 Task: Create ChildIssue0000000063 as Child Issue of Issue Issue0000000032 in Backlog  in Scrum Project Project0000000007 in Jira. Create ChildIssue0000000064 as Child Issue of Issue Issue0000000032 in Backlog  in Scrum Project Project0000000007 in Jira. Create ChildIssue0000000065 as Child Issue of Issue Issue0000000033 in Backlog  in Scrum Project Project0000000007 in Jira. Create ChildIssue0000000066 as Child Issue of Issue Issue0000000033 in Backlog  in Scrum Project Project0000000007 in Jira. Create ChildIssue0000000067 as Child Issue of Issue Issue0000000034 in Backlog  in Scrum Project Project0000000007 in Jira
Action: Mouse moved to (350, 405)
Screenshot: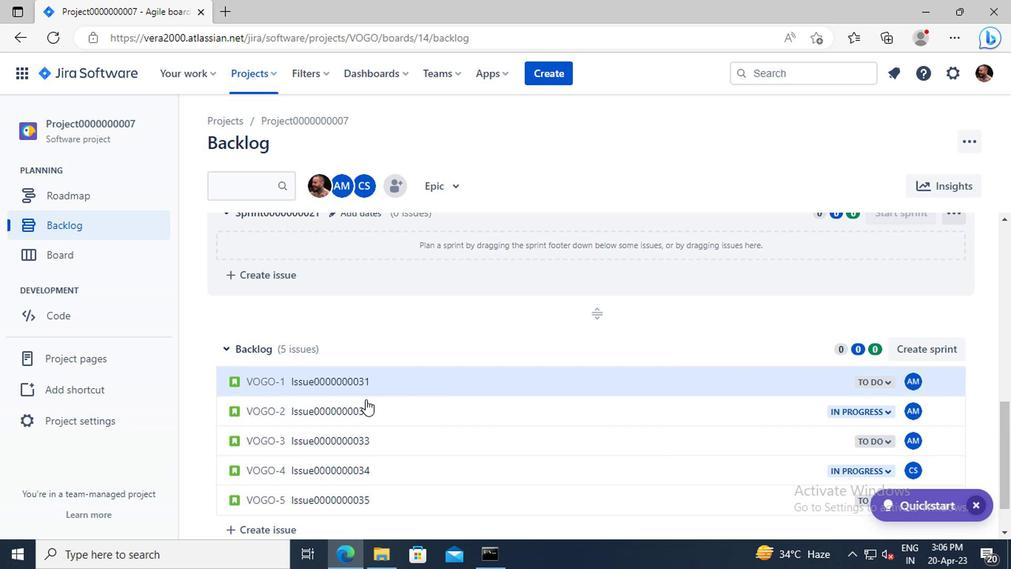 
Action: Mouse pressed left at (350, 405)
Screenshot: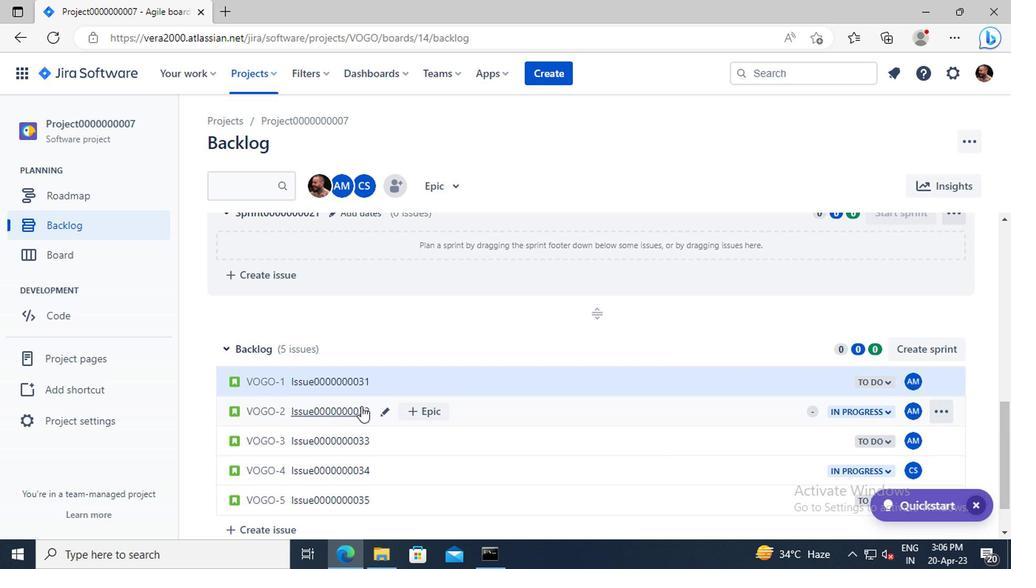 
Action: Mouse moved to (750, 298)
Screenshot: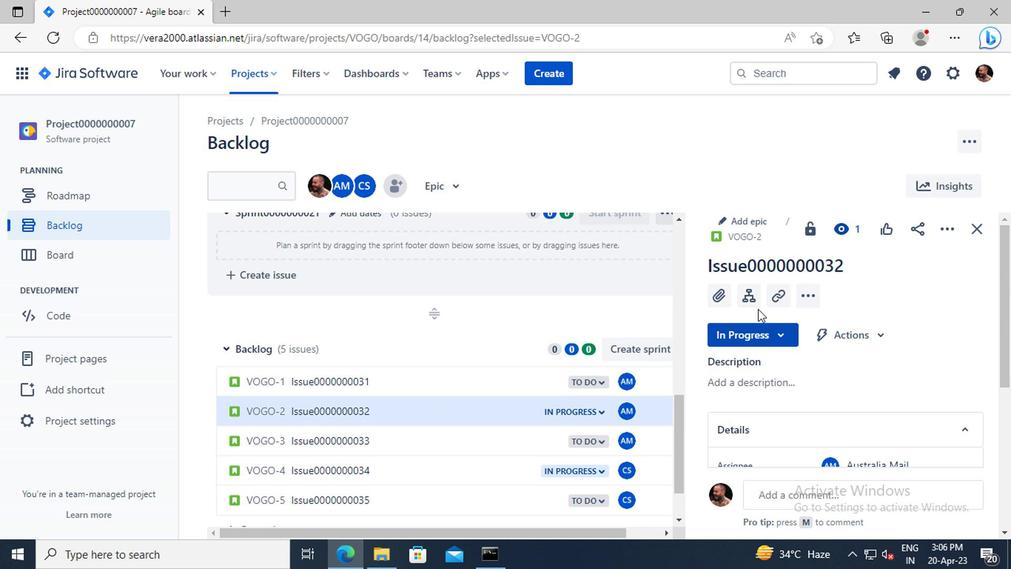 
Action: Mouse pressed left at (750, 298)
Screenshot: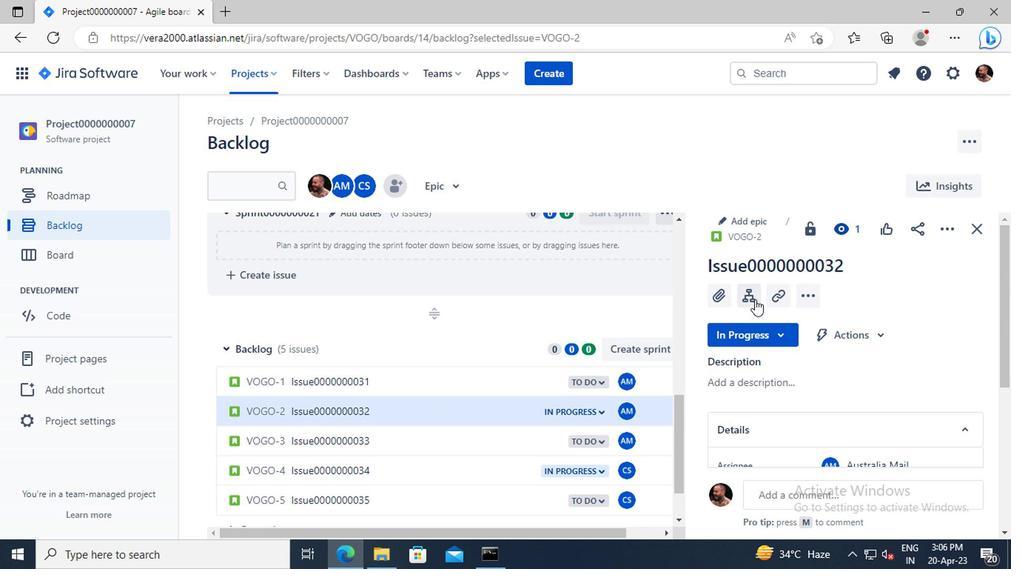
Action: Mouse moved to (766, 360)
Screenshot: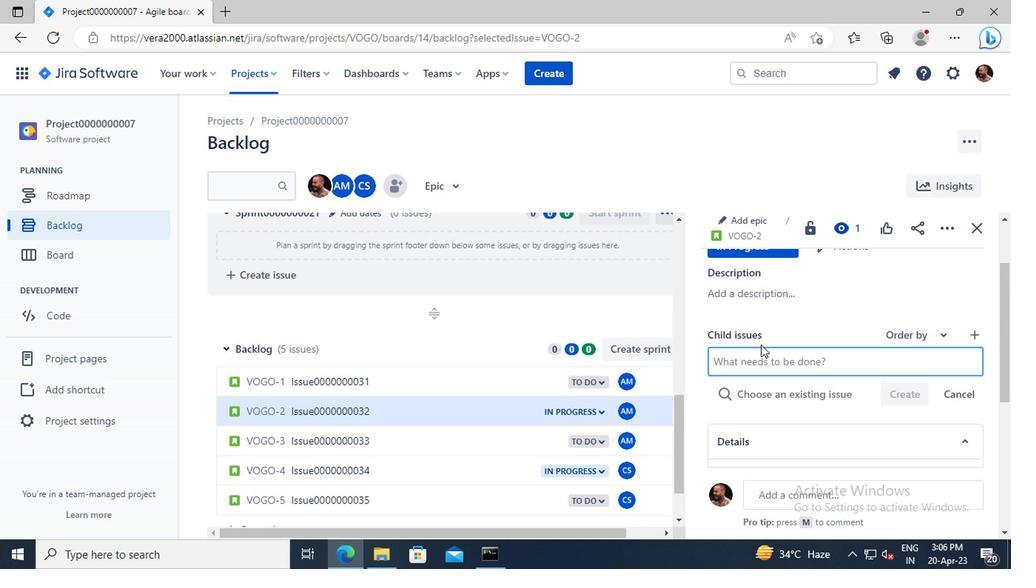 
Action: Mouse pressed left at (766, 360)
Screenshot: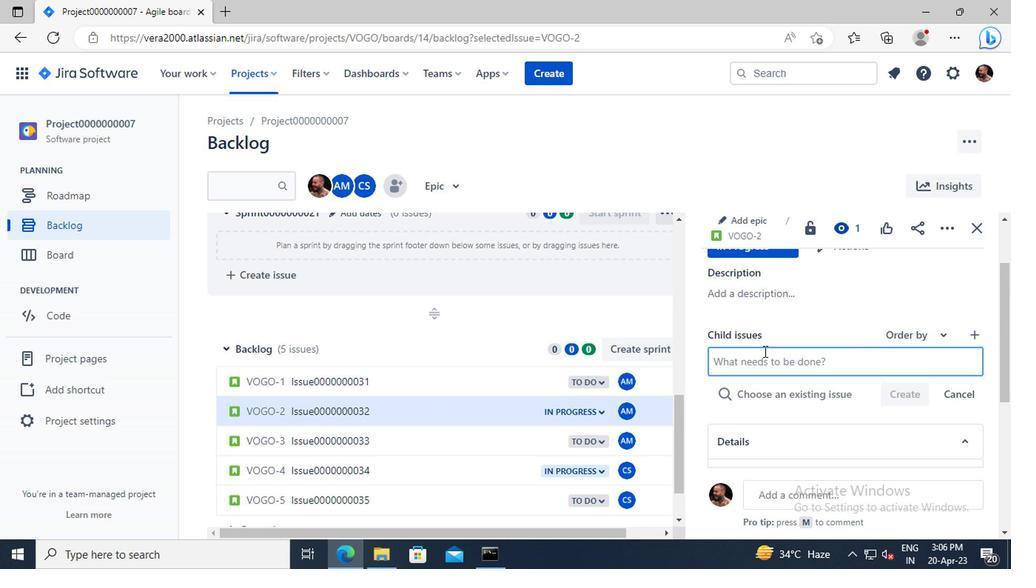 
Action: Key pressed <Key.shift>CHILD<Key.shift>ISSUE0000000063
Screenshot: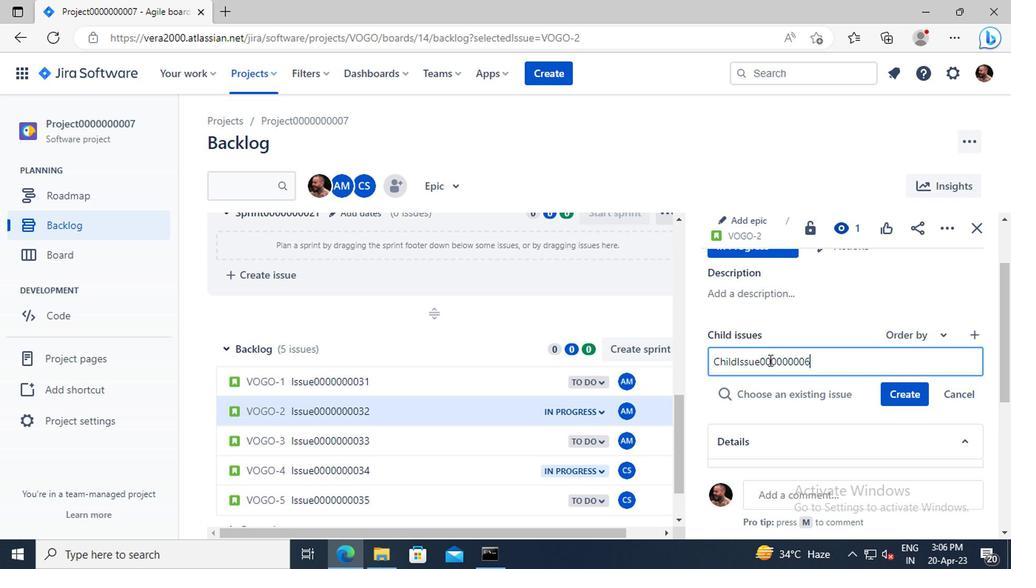 
Action: Mouse moved to (890, 387)
Screenshot: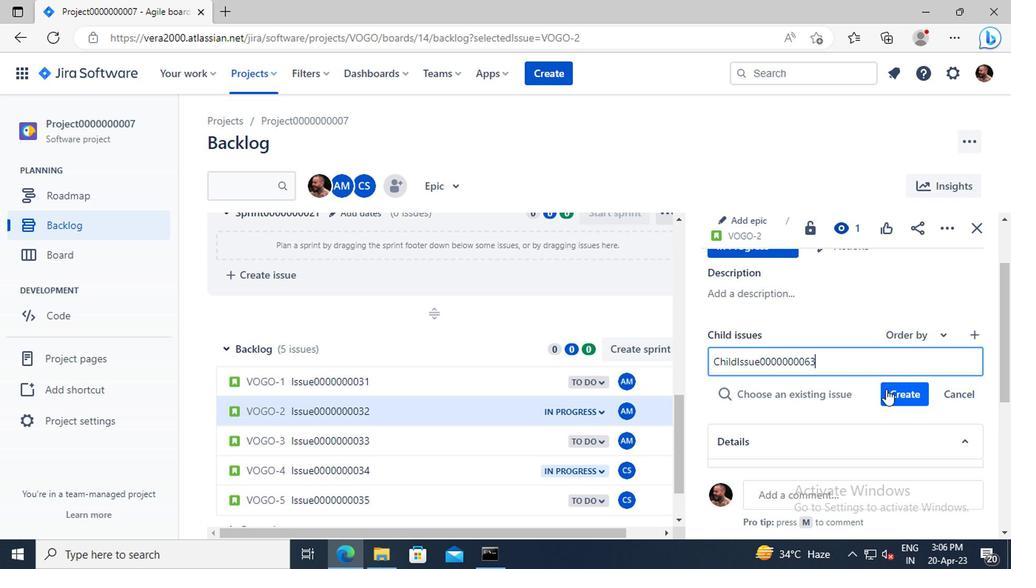 
Action: Mouse pressed left at (890, 387)
Screenshot: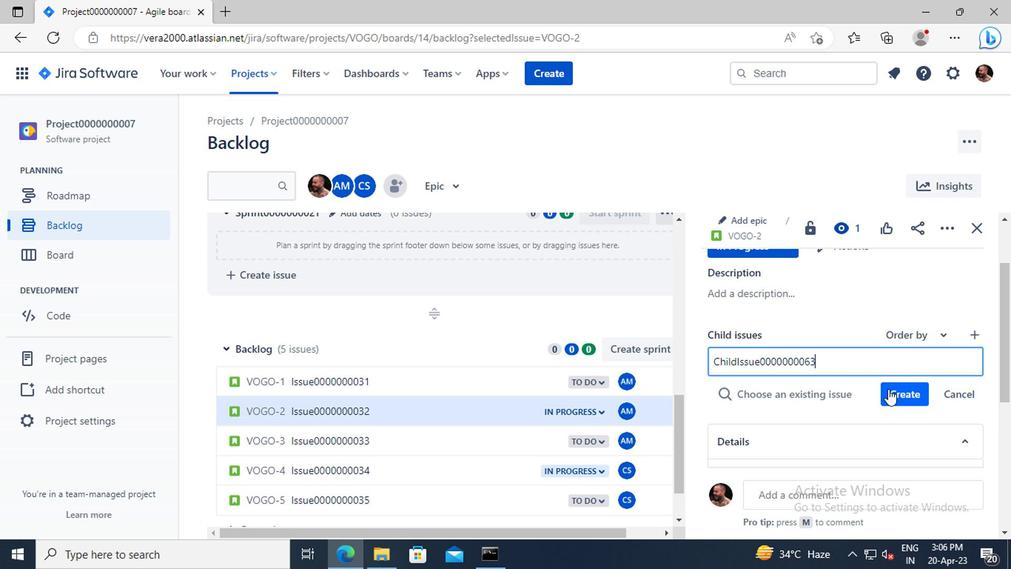 
Action: Mouse moved to (772, 402)
Screenshot: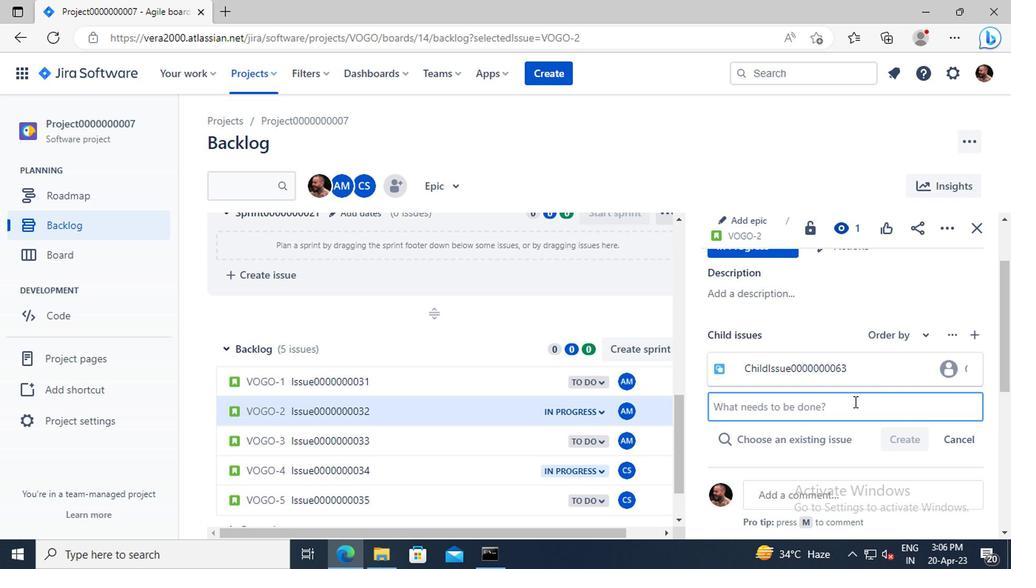 
Action: Mouse pressed left at (772, 402)
Screenshot: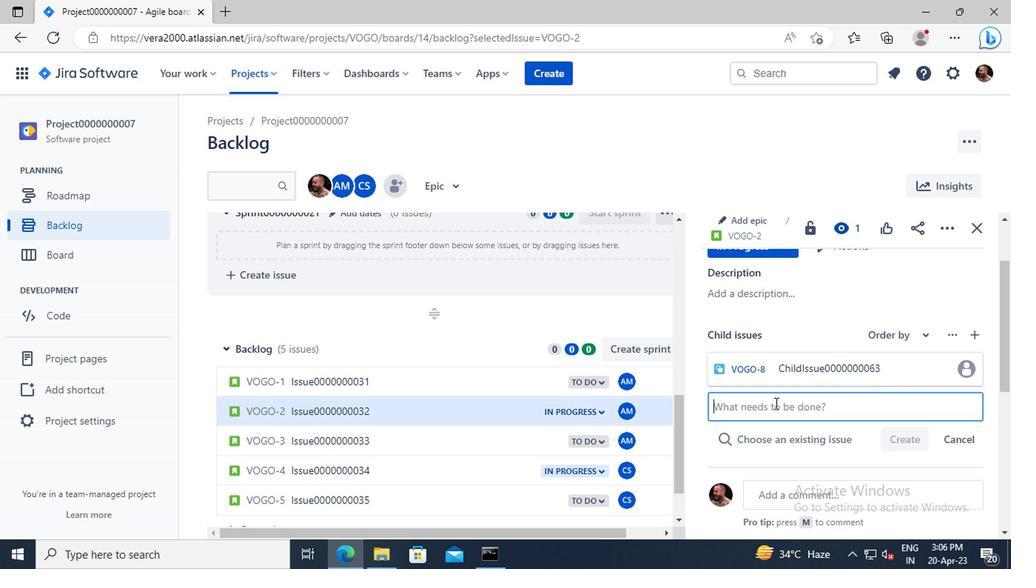 
Action: Key pressed <Key.shift>CHILD<Key.shift>ISSUE0000000064
Screenshot: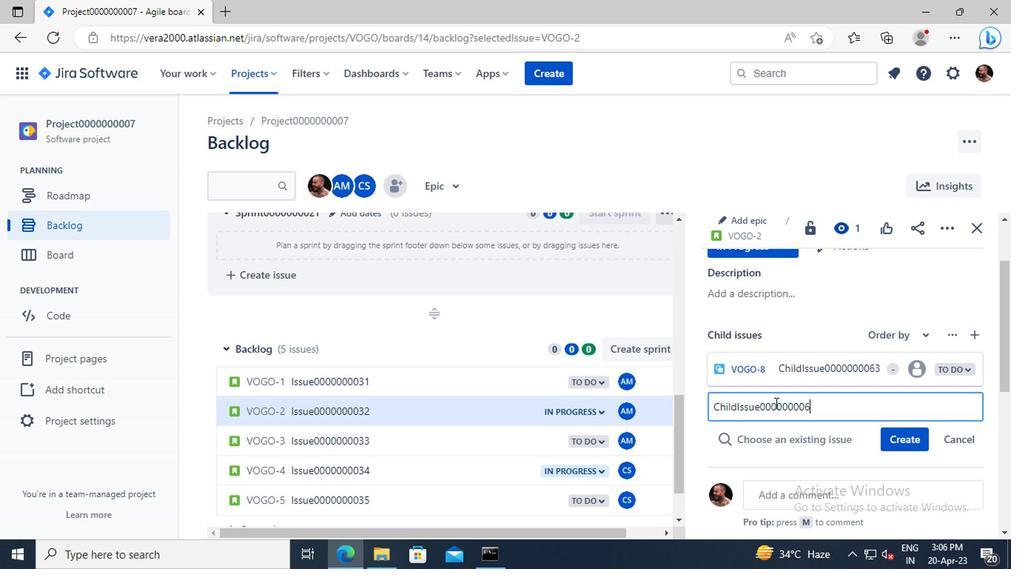 
Action: Mouse moved to (909, 431)
Screenshot: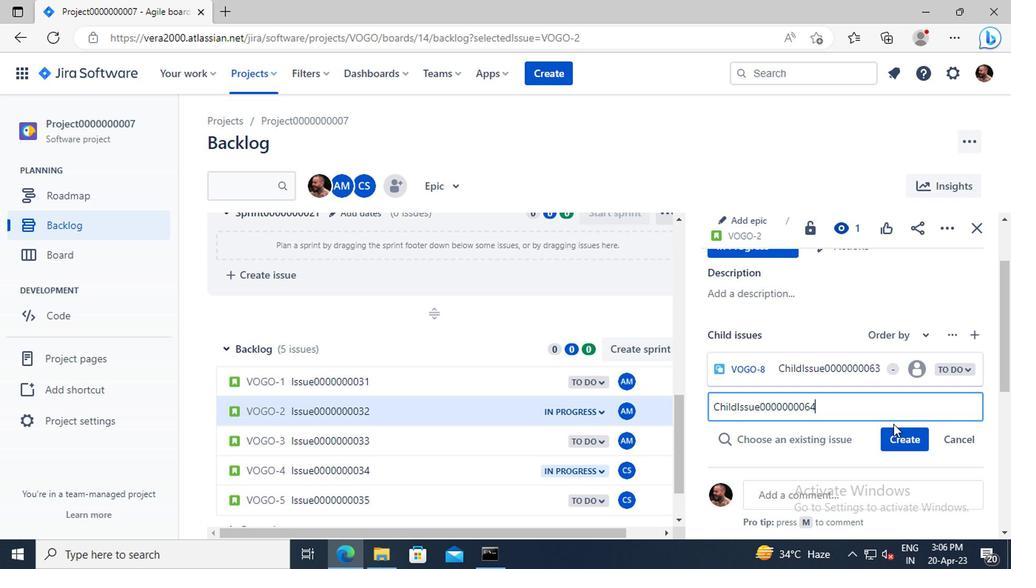 
Action: Mouse pressed left at (909, 431)
Screenshot: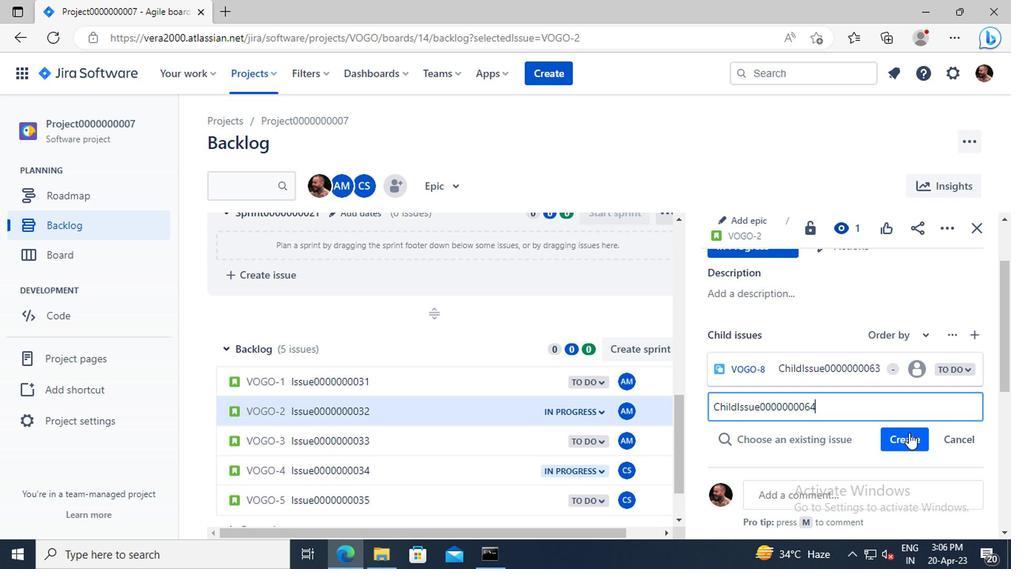 
Action: Mouse moved to (335, 438)
Screenshot: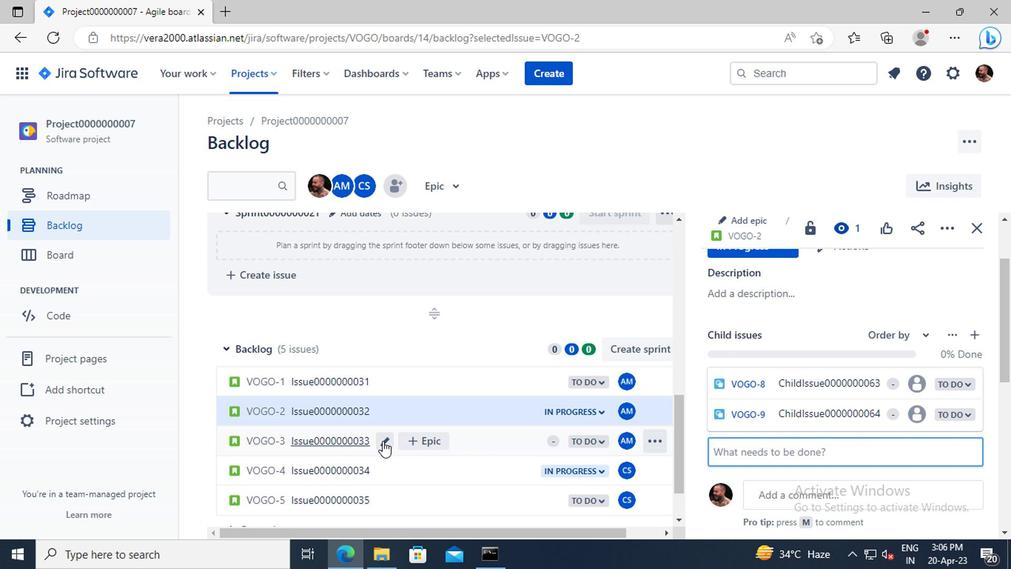
Action: Mouse pressed left at (335, 438)
Screenshot: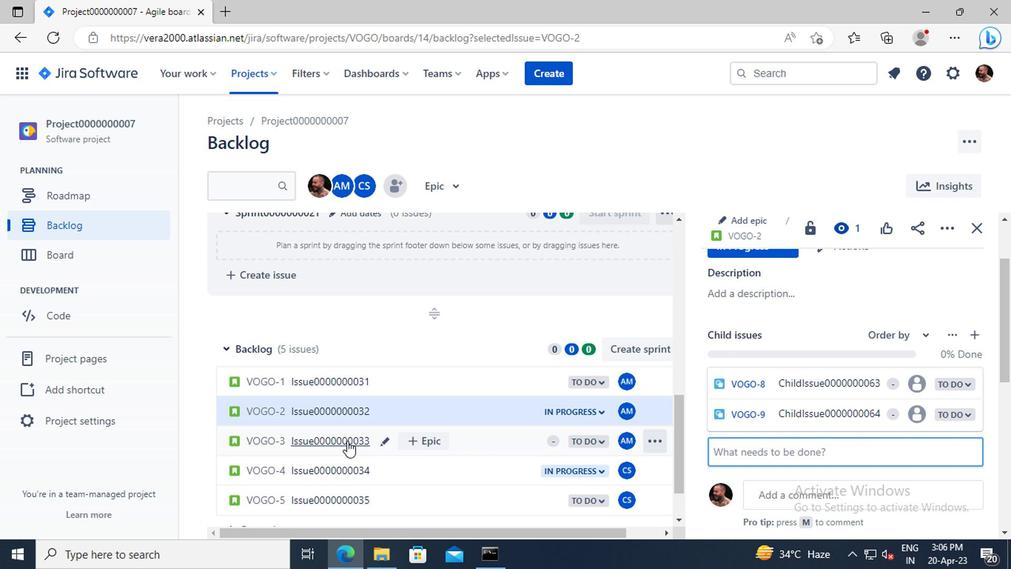 
Action: Mouse moved to (740, 301)
Screenshot: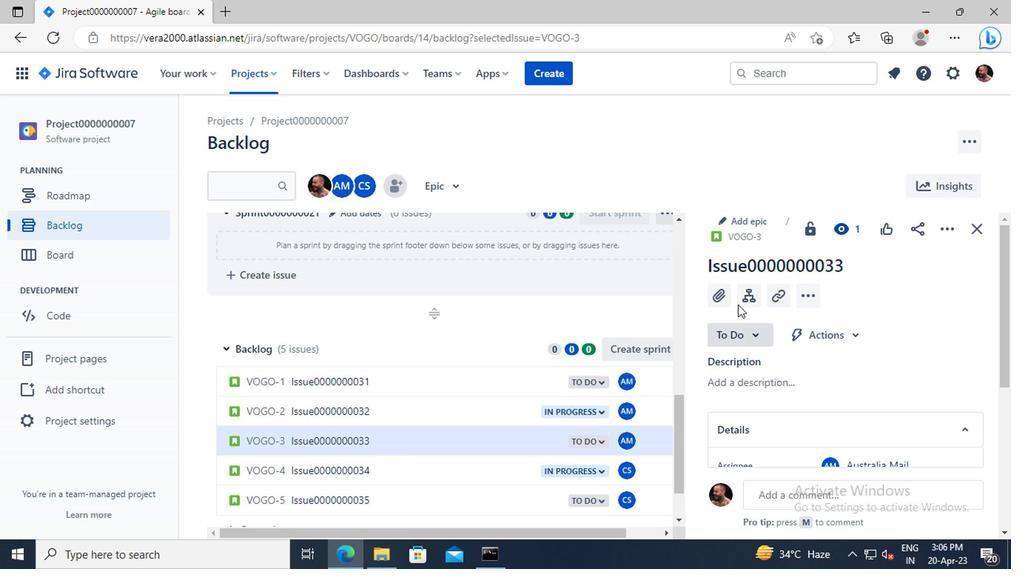 
Action: Mouse pressed left at (740, 301)
Screenshot: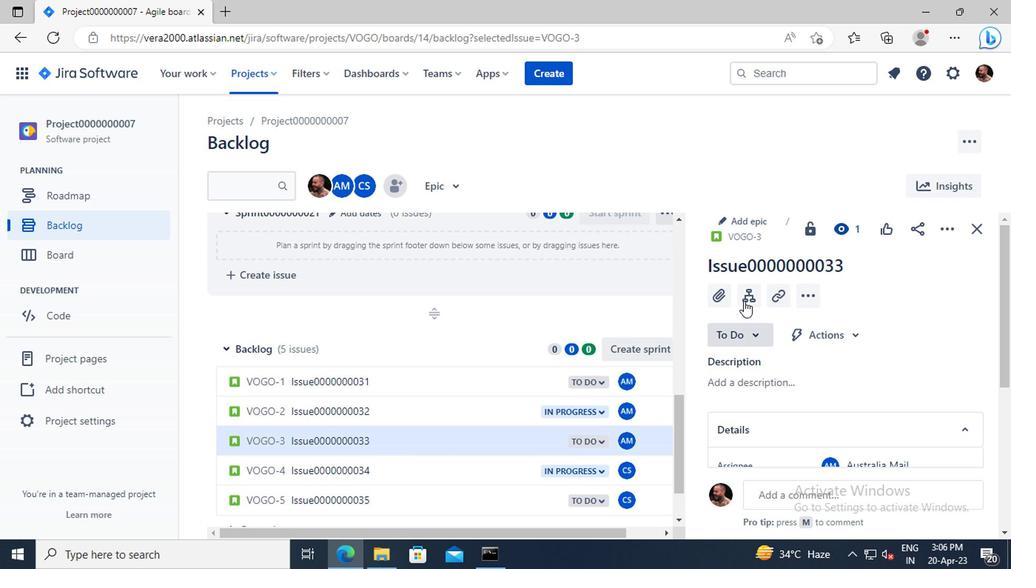 
Action: Mouse moved to (764, 360)
Screenshot: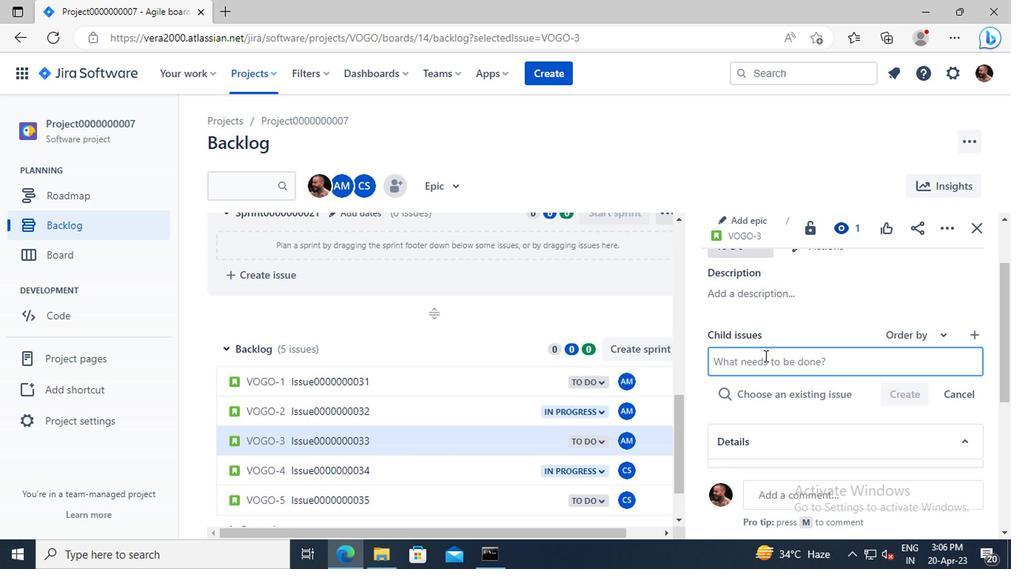 
Action: Mouse pressed left at (764, 360)
Screenshot: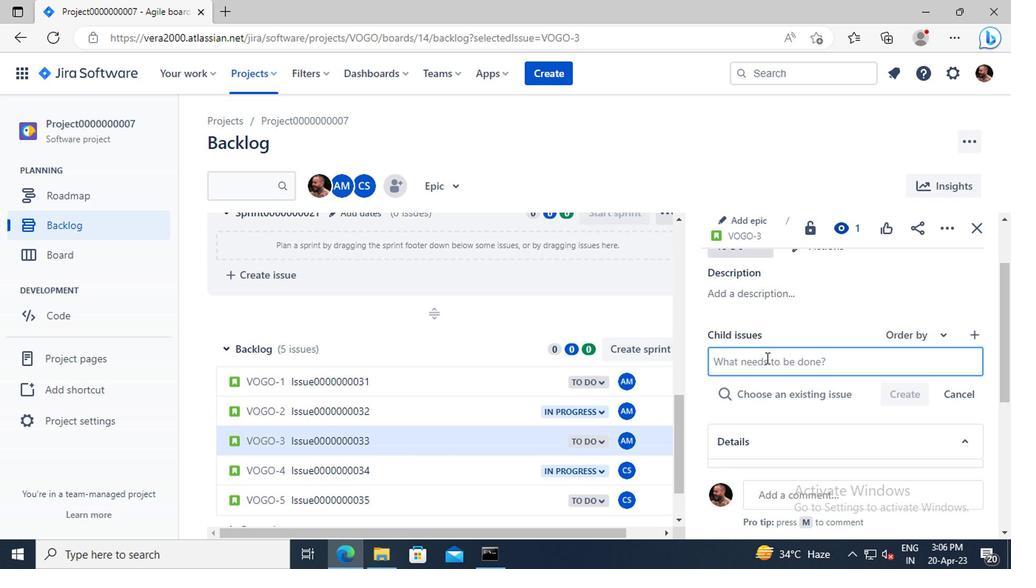 
Action: Key pressed <Key.shift>CHILD<Key.shift>ISSUE0000000065
Screenshot: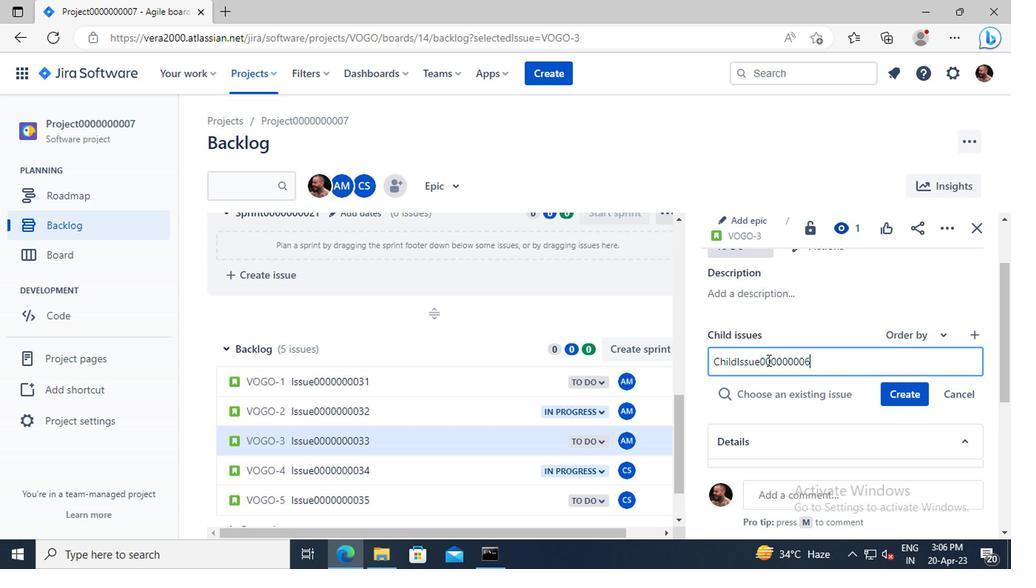 
Action: Mouse moved to (892, 389)
Screenshot: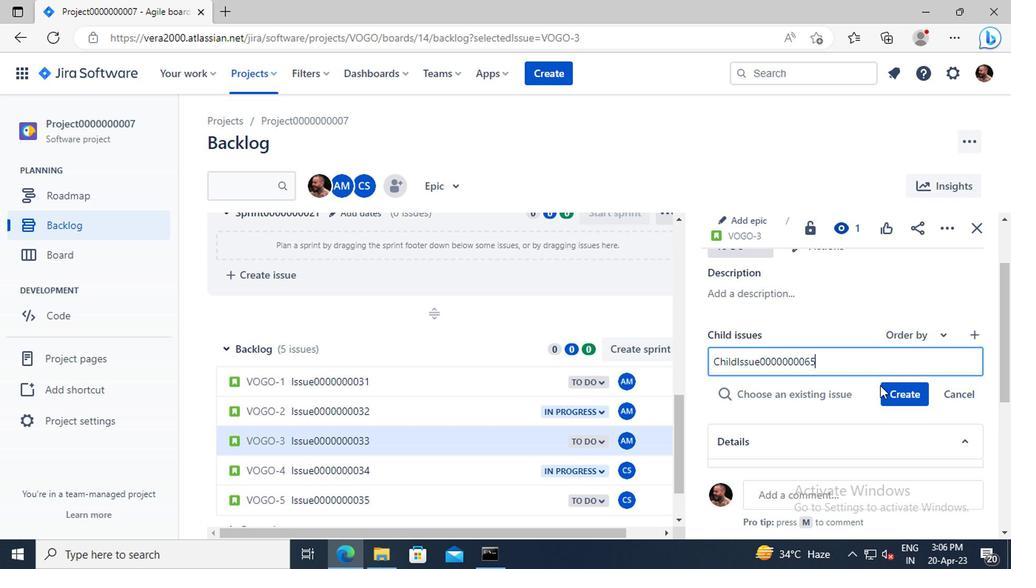 
Action: Mouse pressed left at (892, 389)
Screenshot: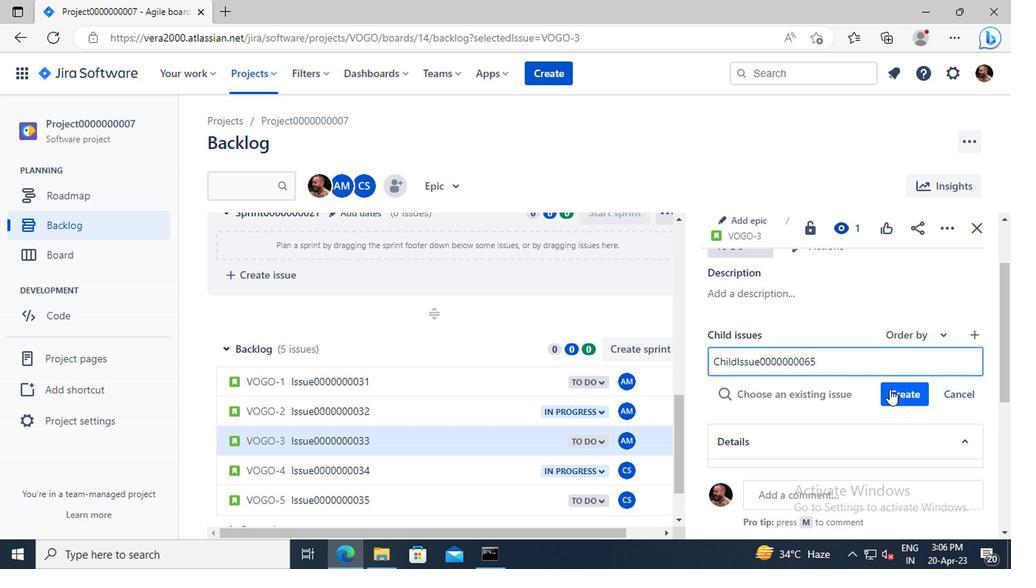 
Action: Mouse moved to (764, 408)
Screenshot: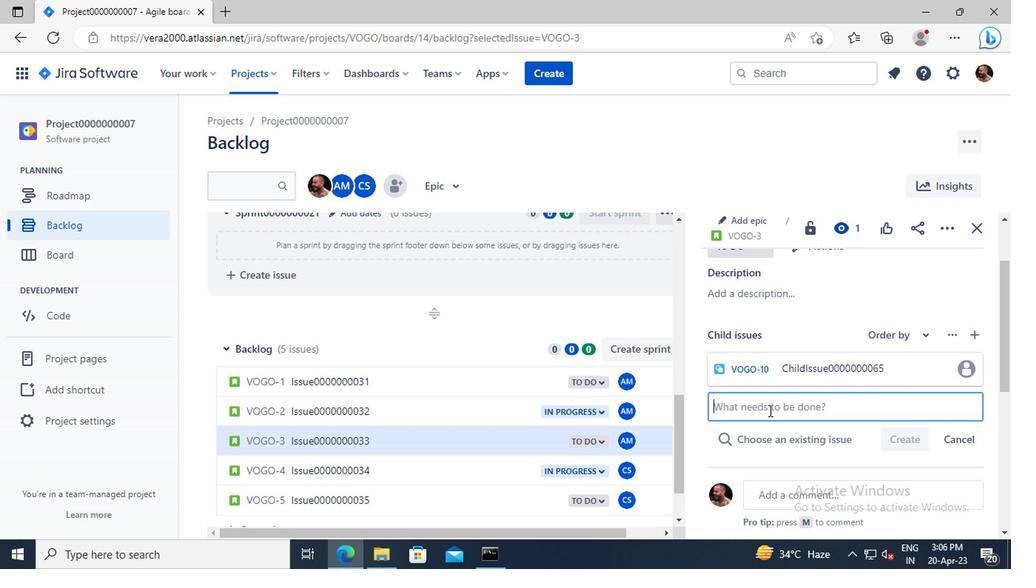 
Action: Mouse pressed left at (764, 408)
Screenshot: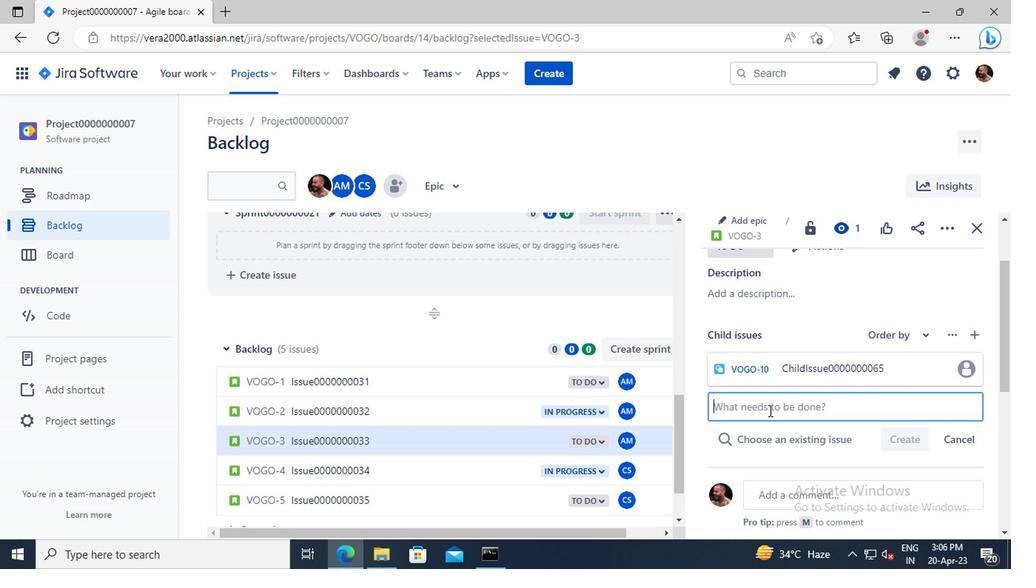 
Action: Key pressed <Key.shift>CHILD<Key.shift>ISSUE0000000066
Screenshot: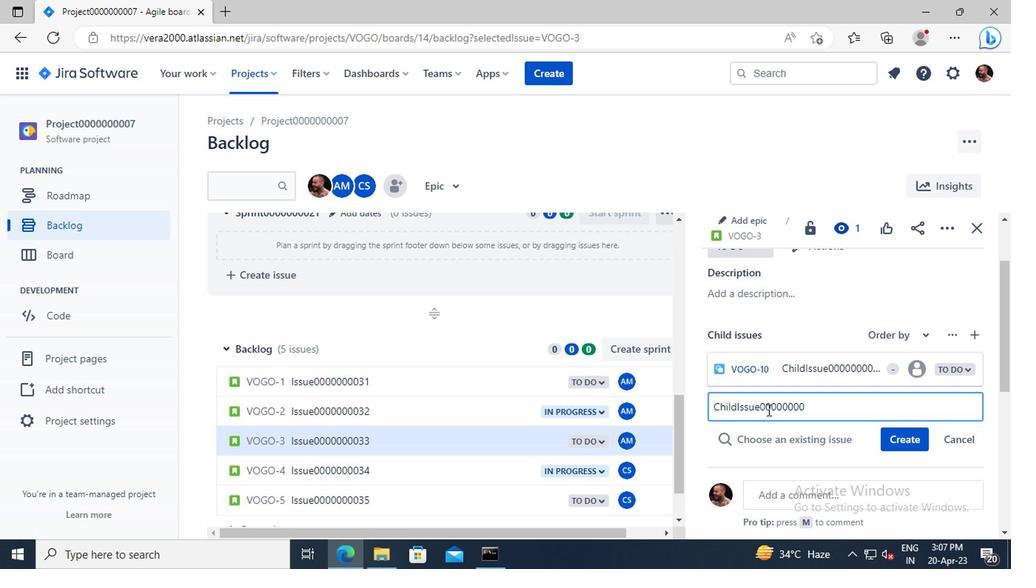 
Action: Mouse moved to (897, 430)
Screenshot: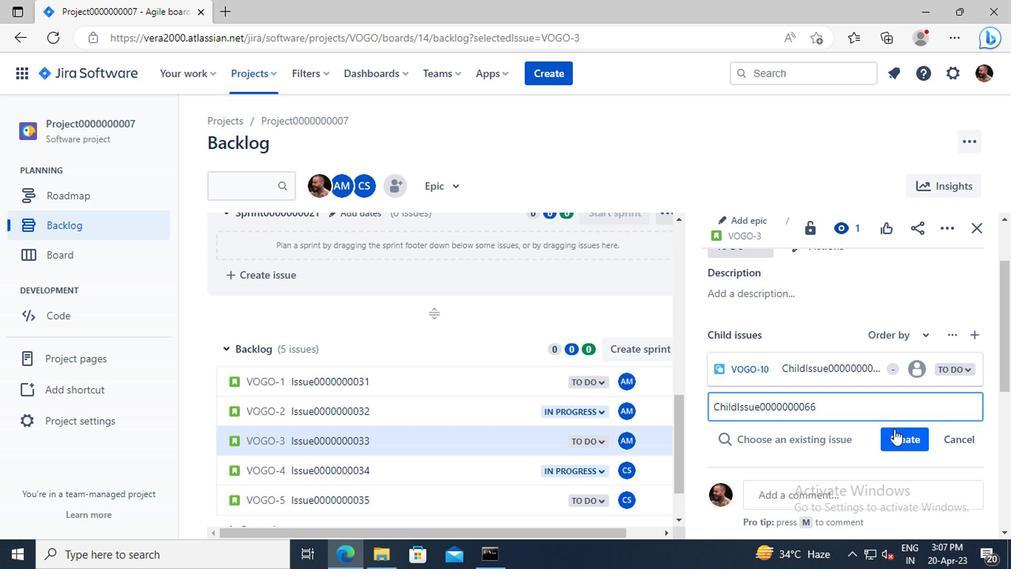 
Action: Mouse pressed left at (897, 430)
Screenshot: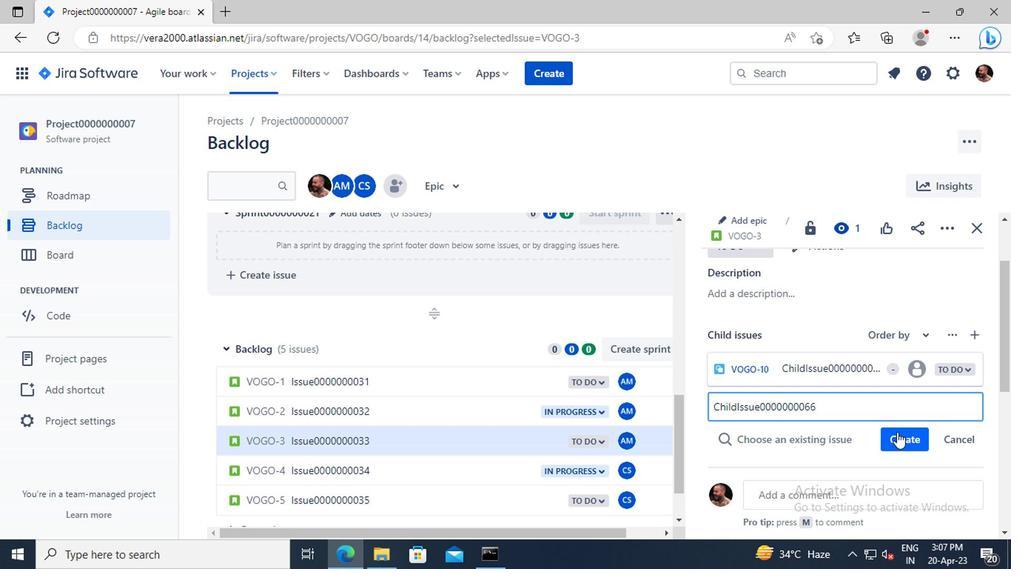 
Action: Mouse moved to (338, 471)
Screenshot: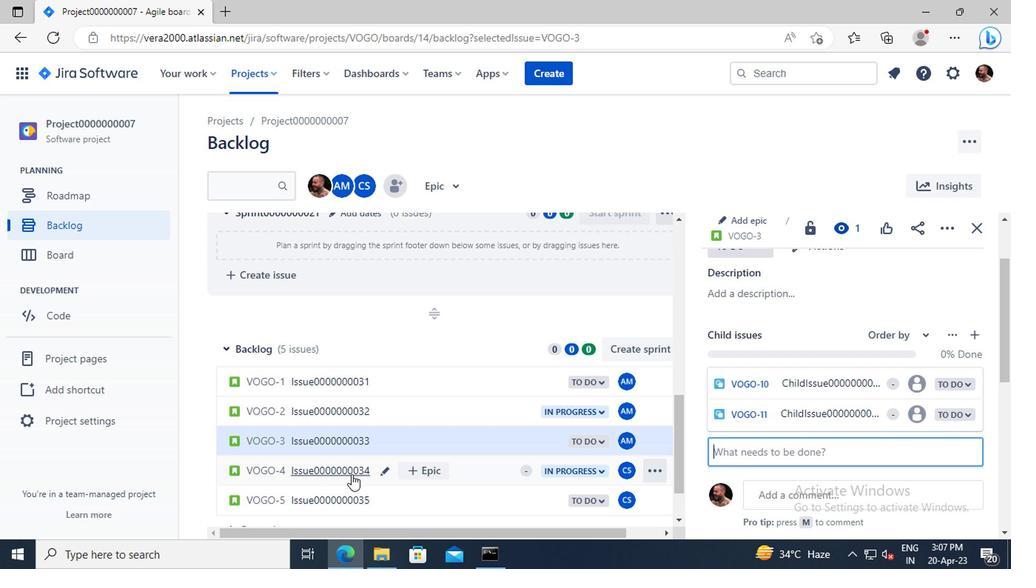 
Action: Mouse pressed left at (338, 471)
Screenshot: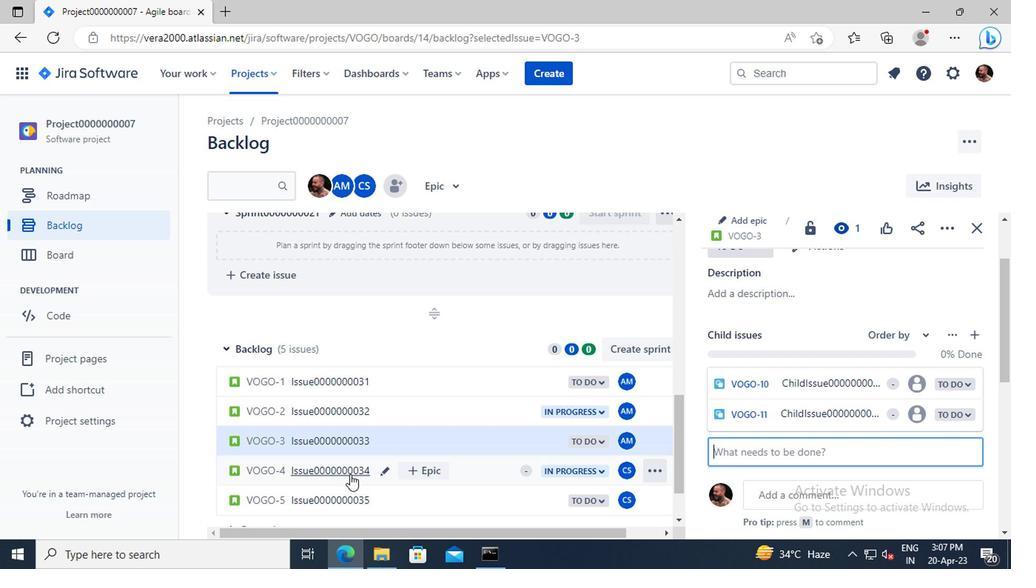 
Action: Mouse moved to (740, 298)
Screenshot: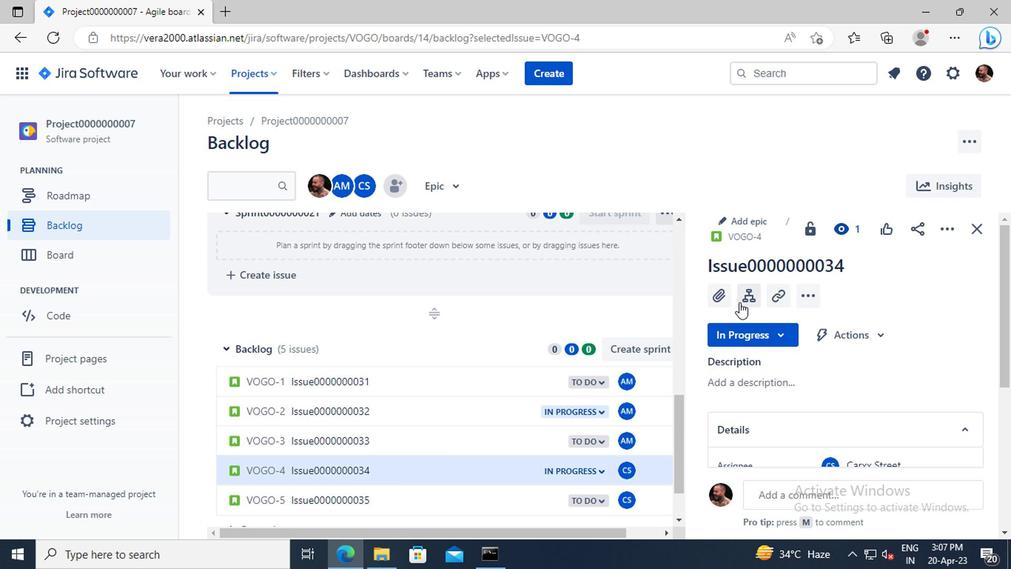 
Action: Mouse pressed left at (740, 298)
Screenshot: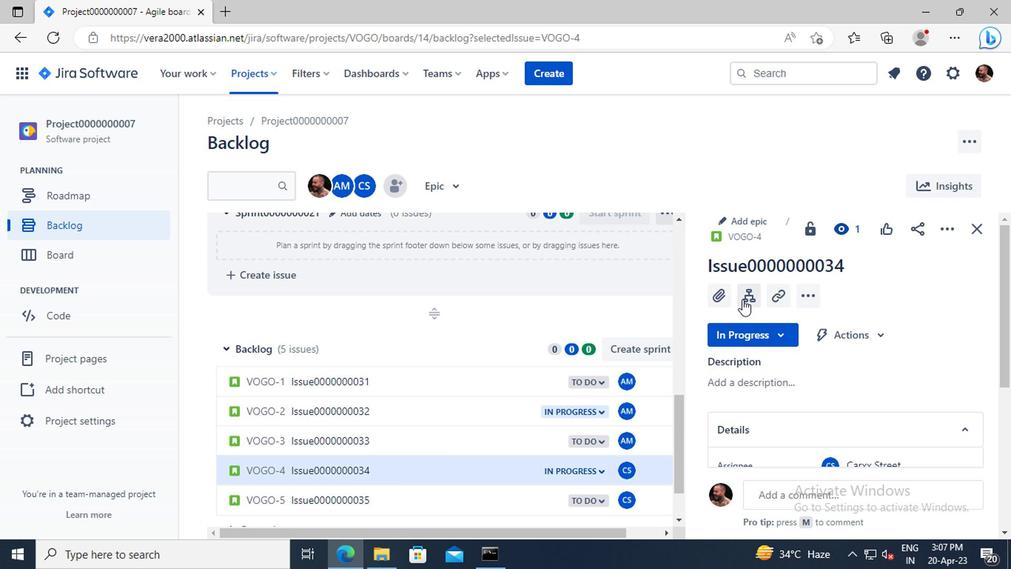 
Action: Mouse moved to (758, 366)
Screenshot: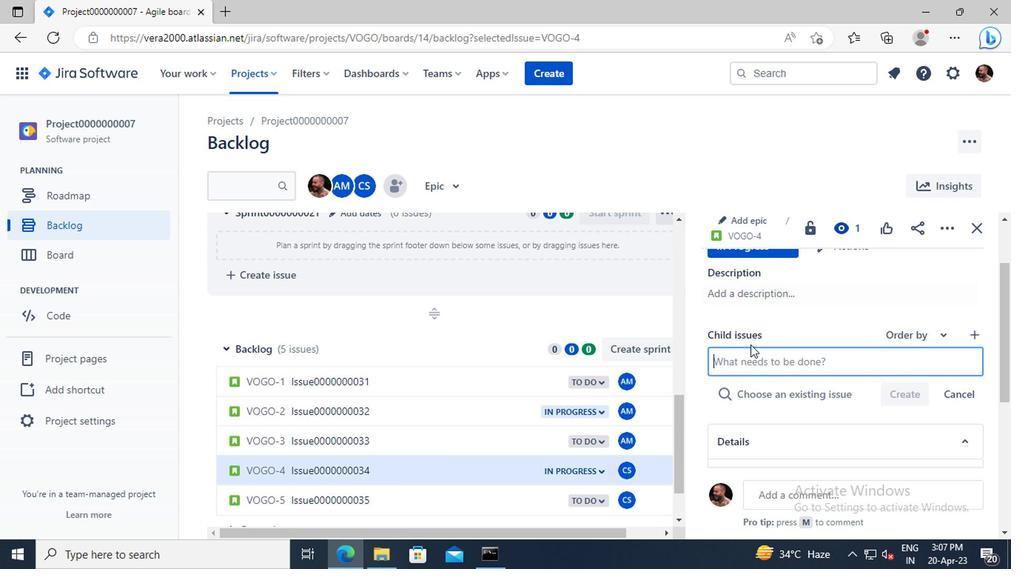
Action: Mouse pressed left at (758, 366)
Screenshot: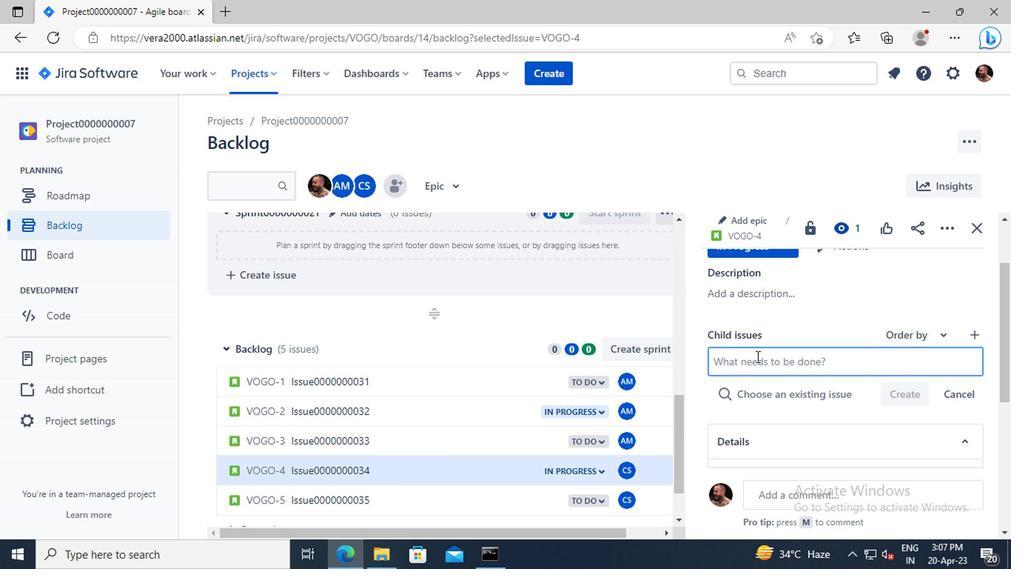 
Action: Key pressed <Key.shift>CHILD<Key.shift>ISSUE0000000067
Screenshot: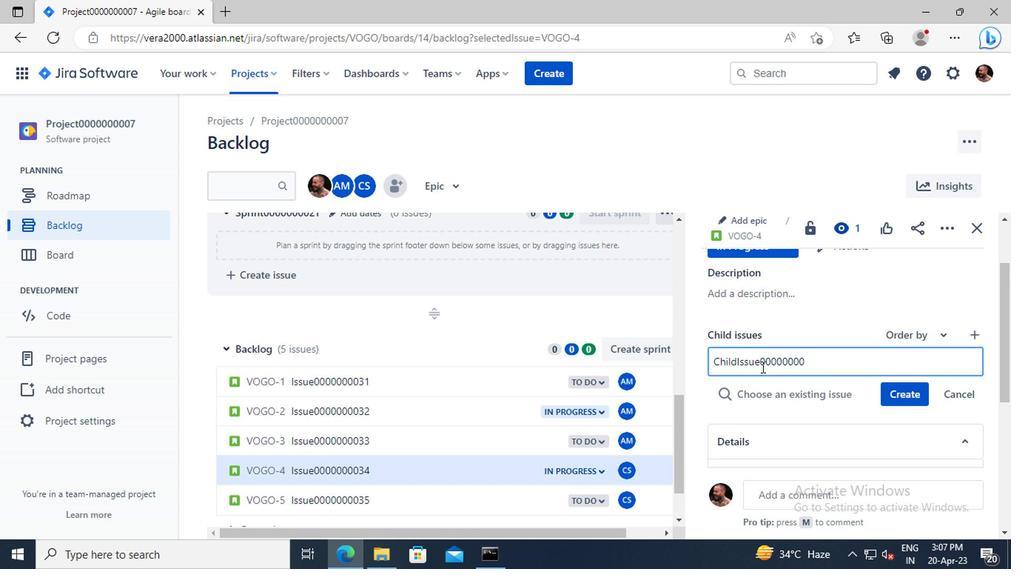 
Action: Mouse moved to (895, 388)
Screenshot: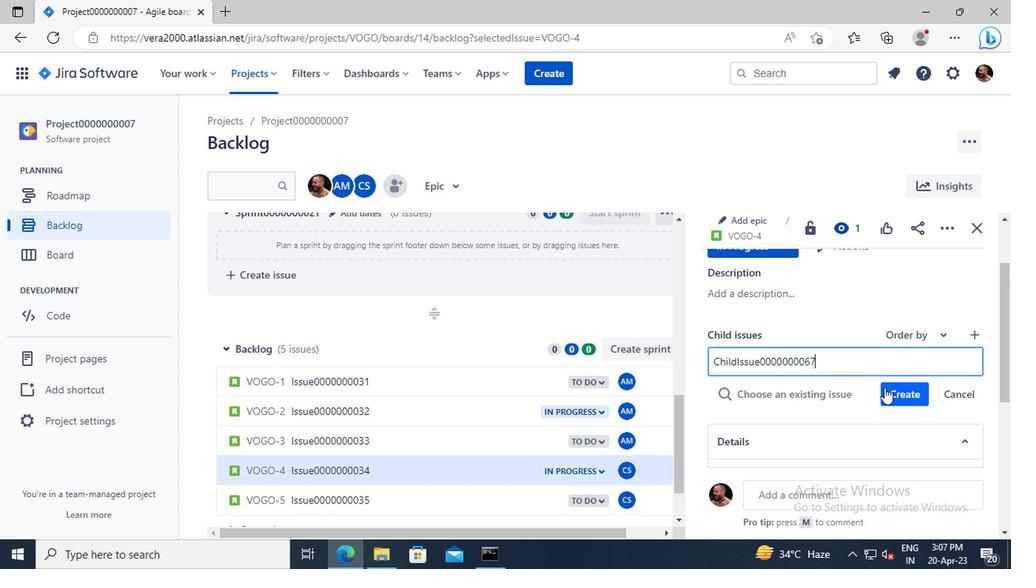 
Action: Mouse pressed left at (895, 388)
Screenshot: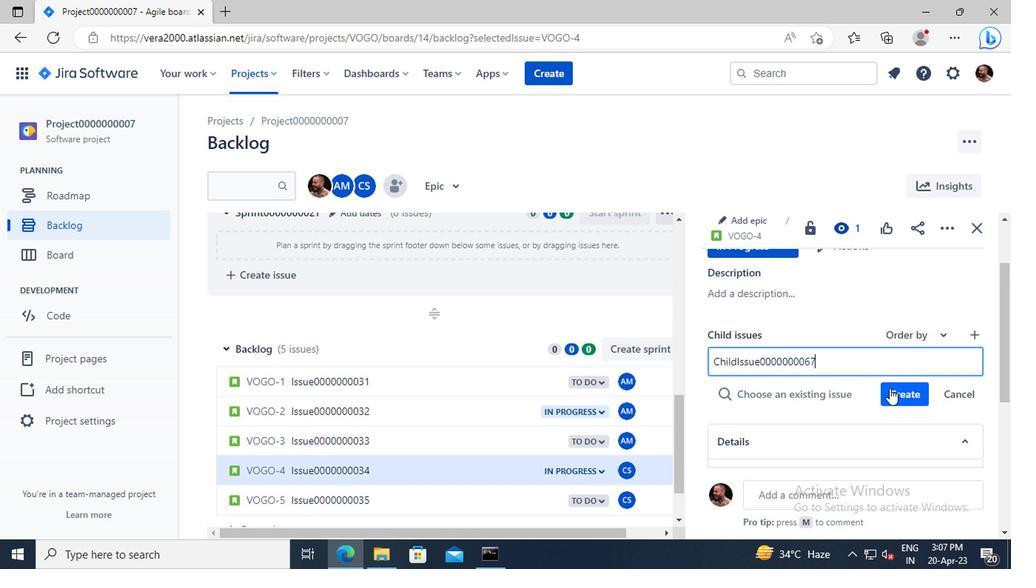 
